 Task: Sort the products in the category "All Purpose Cleaners" by price (lowest first).
Action: Mouse moved to (679, 261)
Screenshot: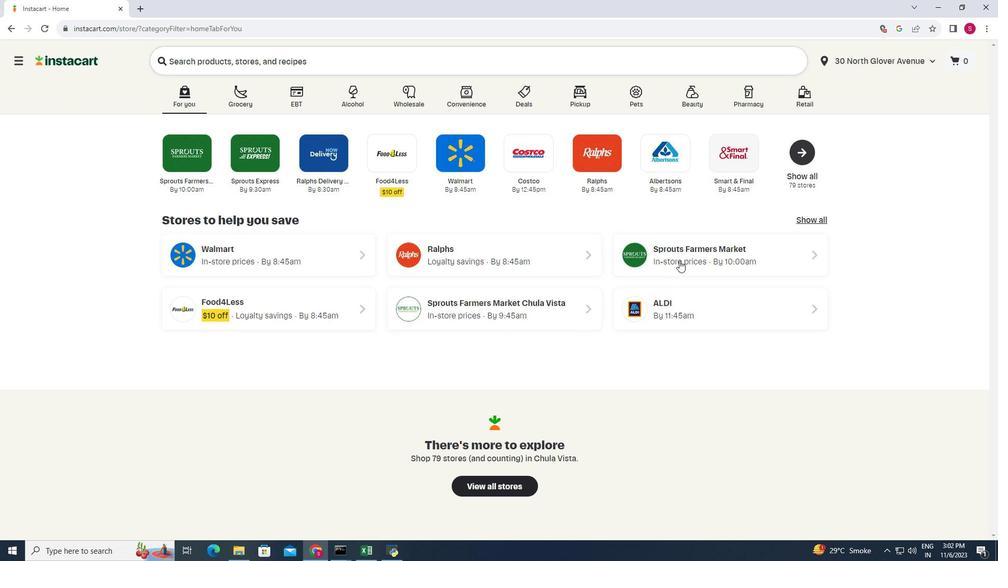 
Action: Mouse pressed left at (679, 261)
Screenshot: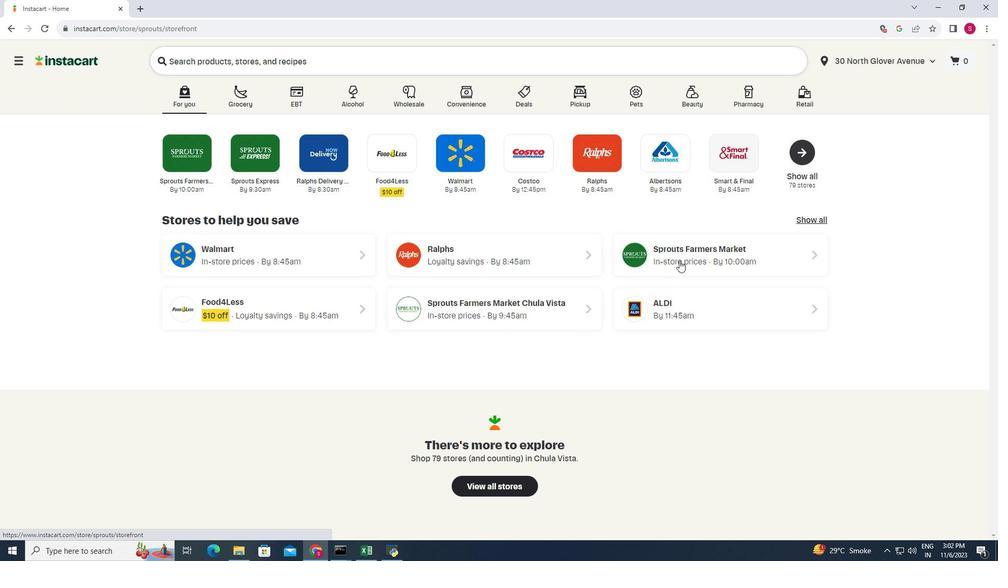 
Action: Mouse moved to (81, 333)
Screenshot: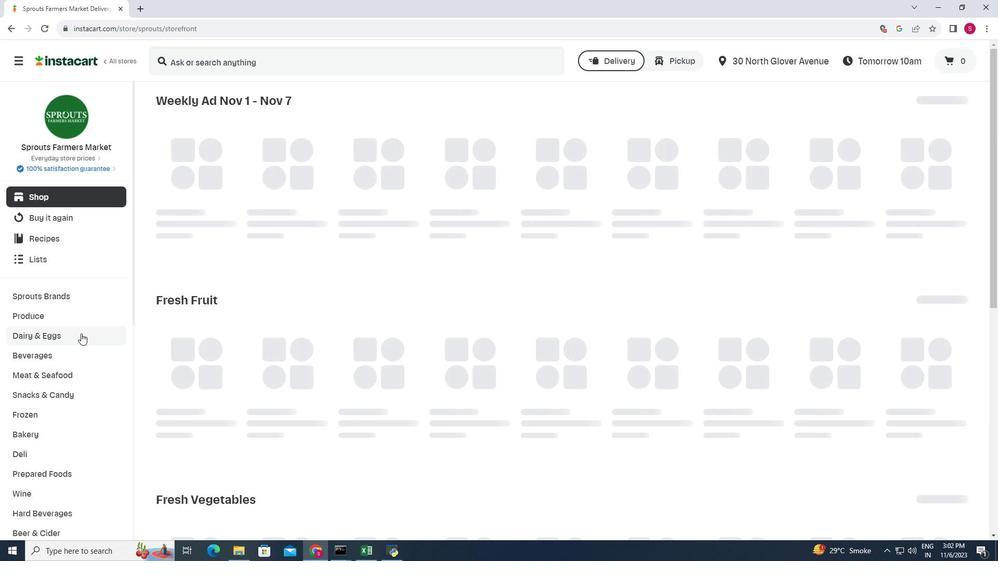 
Action: Mouse scrolled (81, 333) with delta (0, 0)
Screenshot: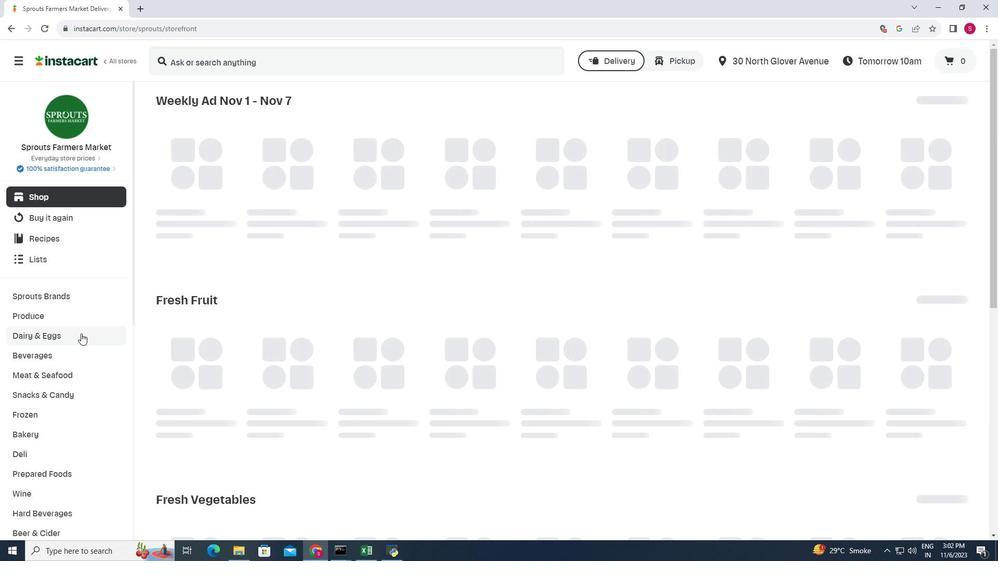 
Action: Mouse scrolled (81, 333) with delta (0, 0)
Screenshot: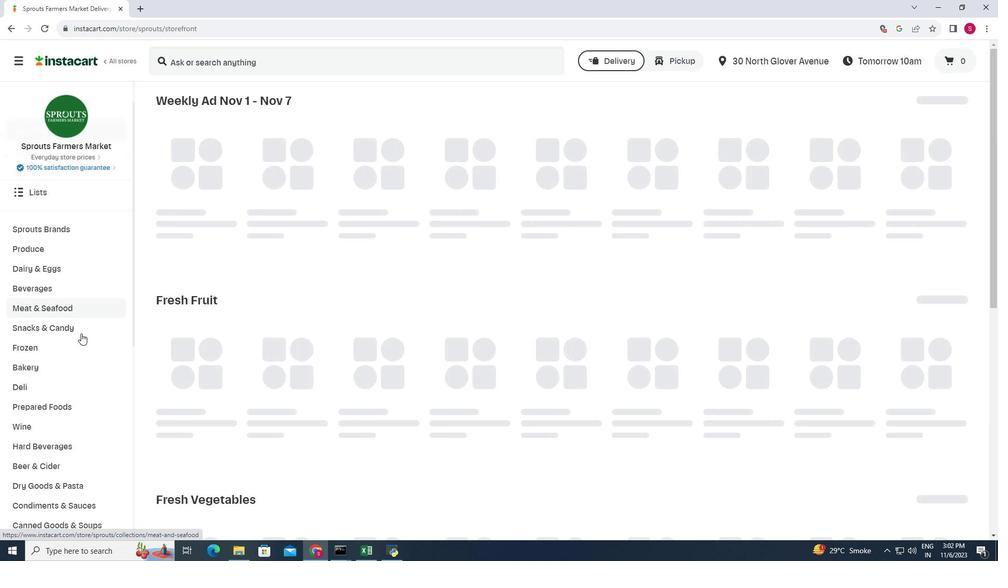 
Action: Mouse moved to (81, 333)
Screenshot: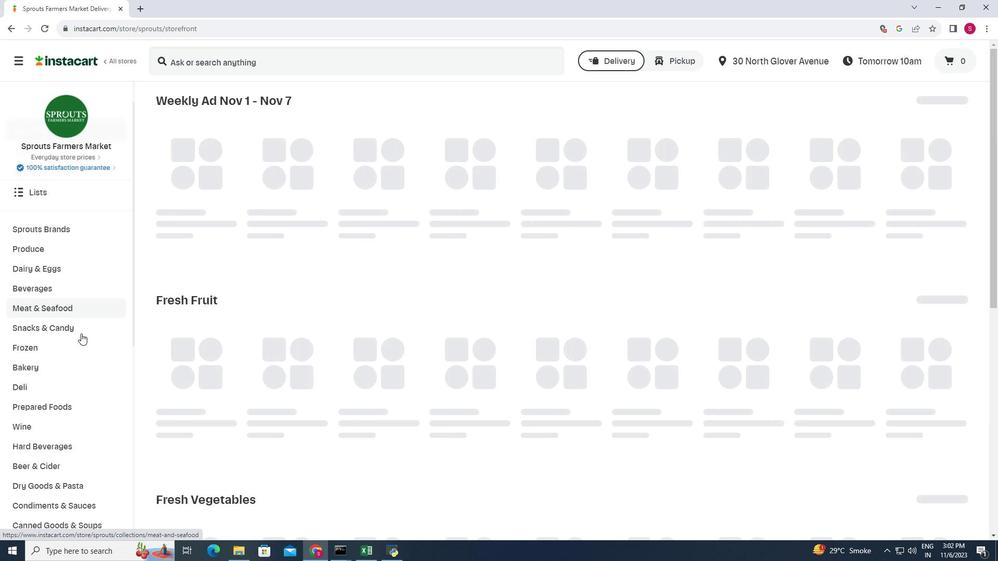 
Action: Mouse scrolled (81, 333) with delta (0, 0)
Screenshot: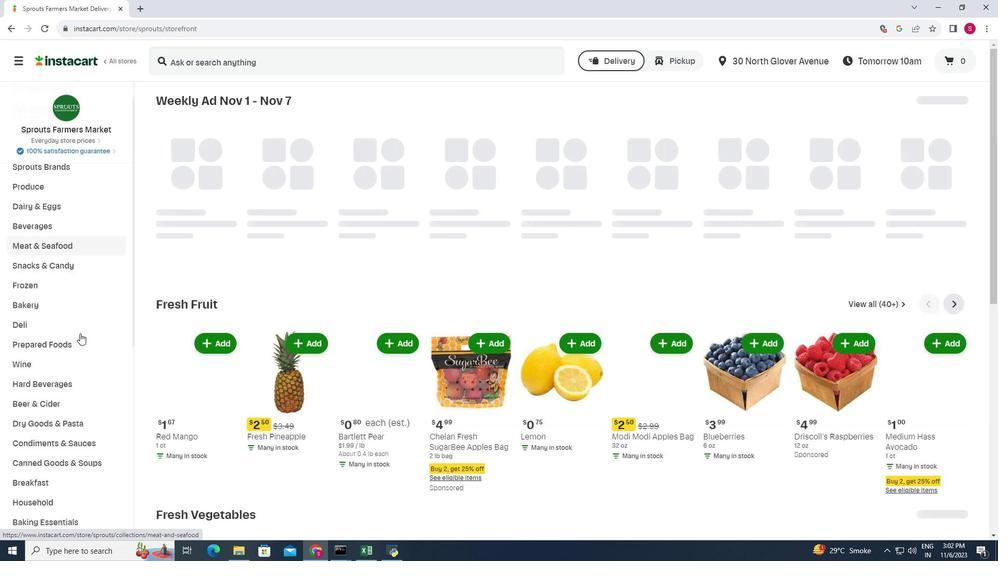 
Action: Mouse moved to (79, 333)
Screenshot: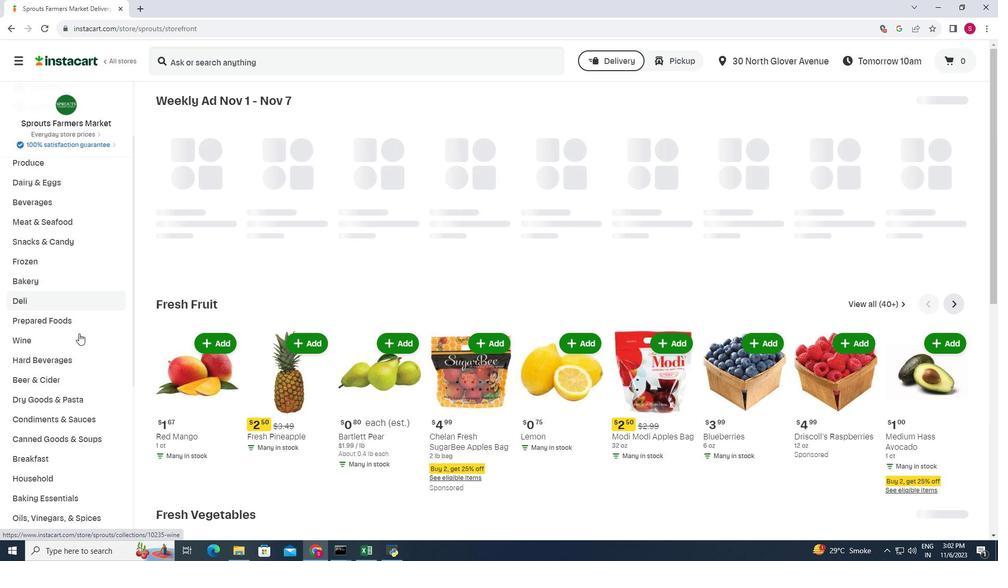 
Action: Mouse scrolled (79, 333) with delta (0, 0)
Screenshot: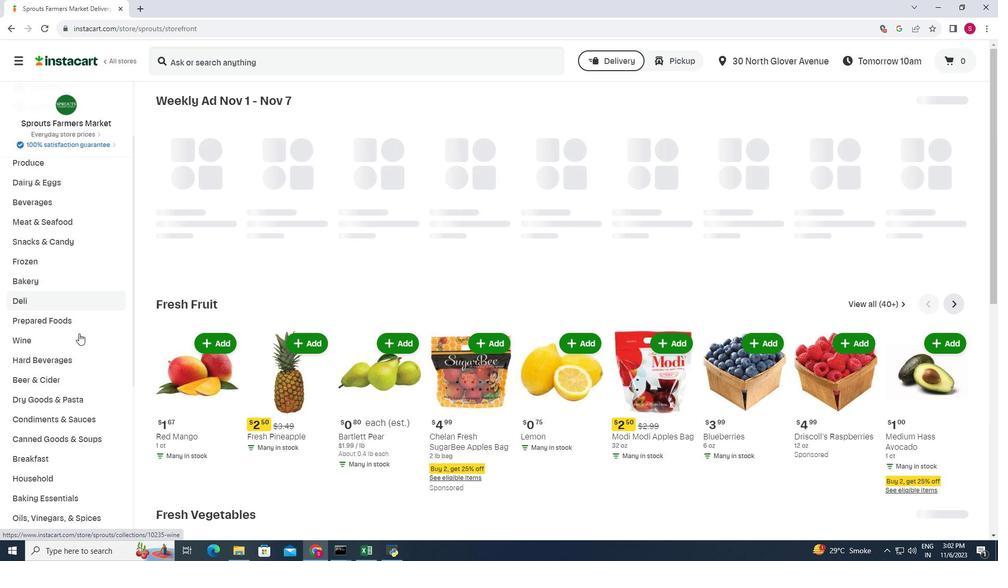 
Action: Mouse moved to (53, 423)
Screenshot: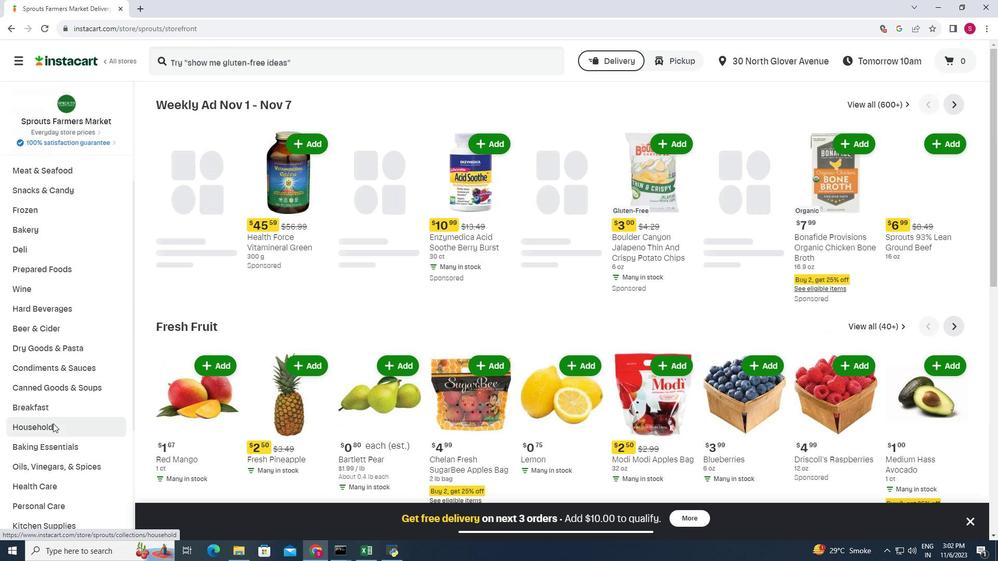
Action: Mouse pressed left at (53, 423)
Screenshot: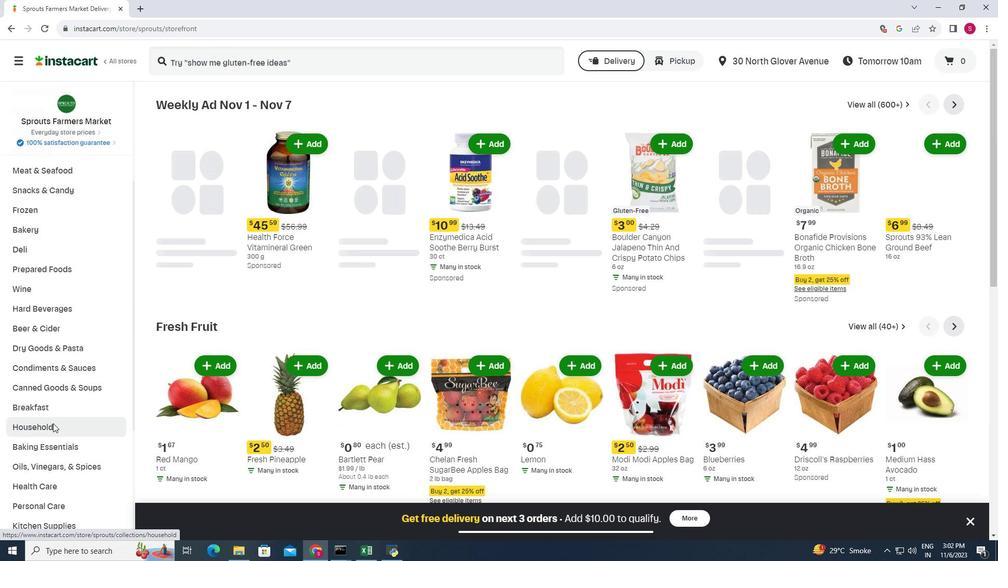 
Action: Mouse moved to (336, 135)
Screenshot: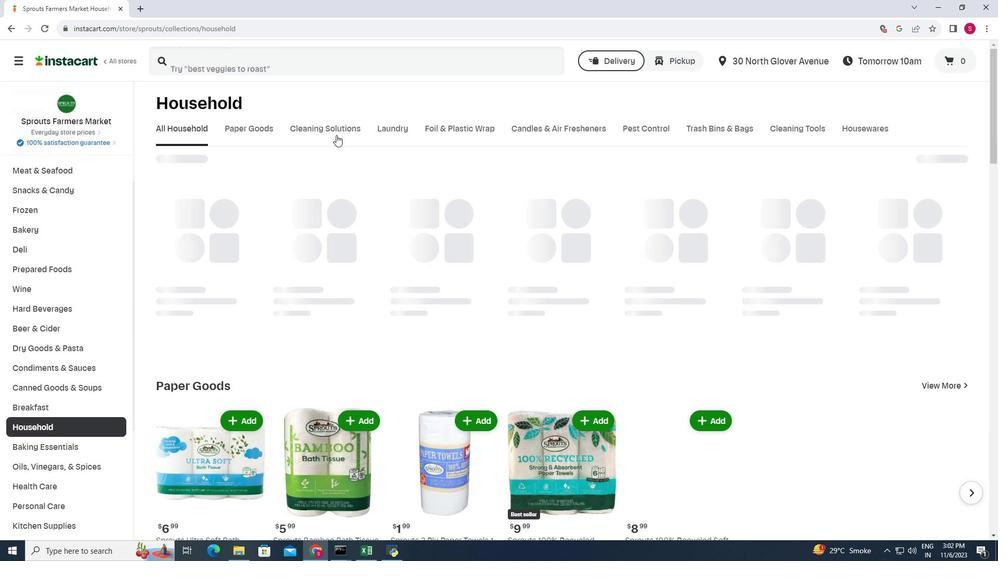
Action: Mouse pressed left at (336, 135)
Screenshot: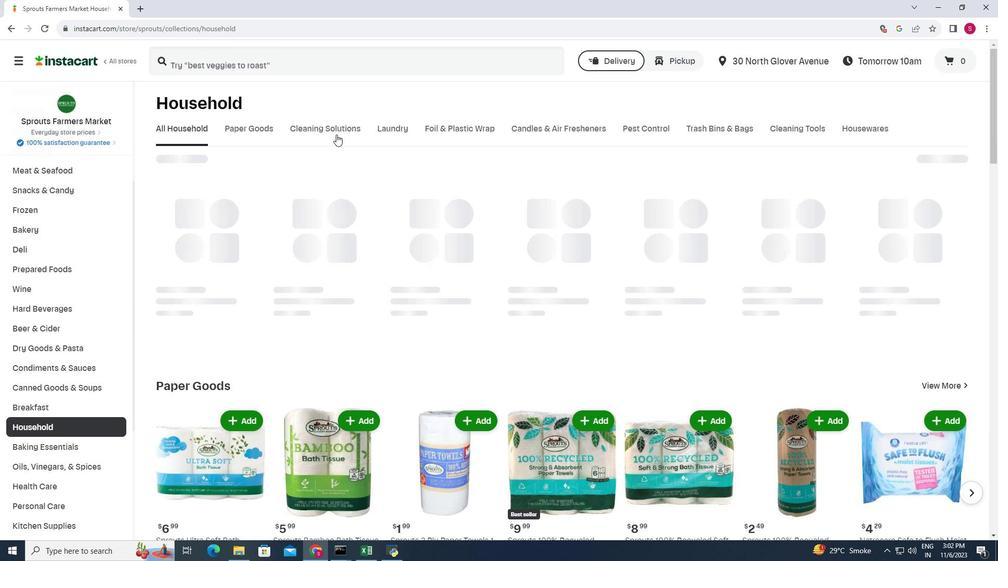
Action: Mouse moved to (433, 174)
Screenshot: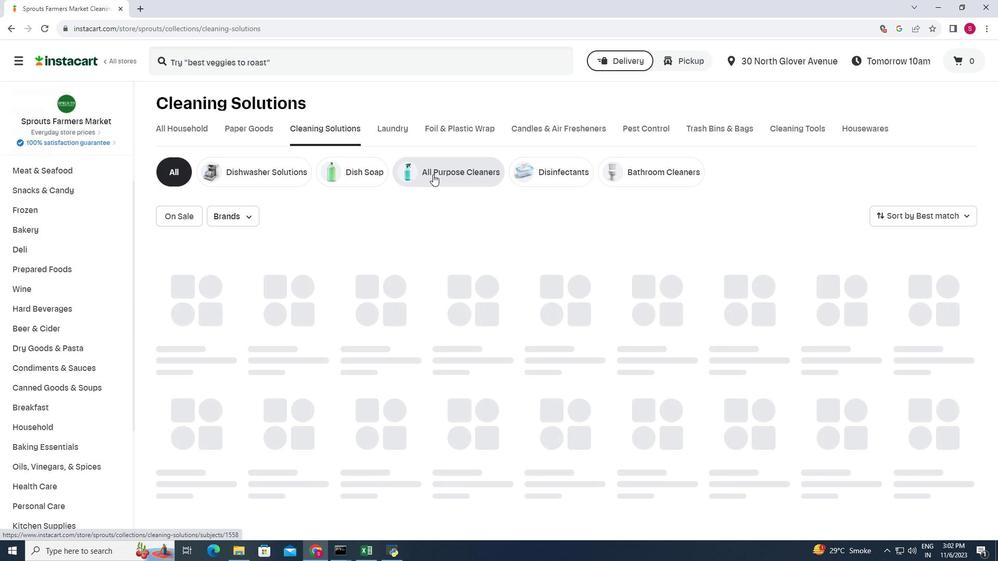 
Action: Mouse pressed left at (433, 174)
Screenshot: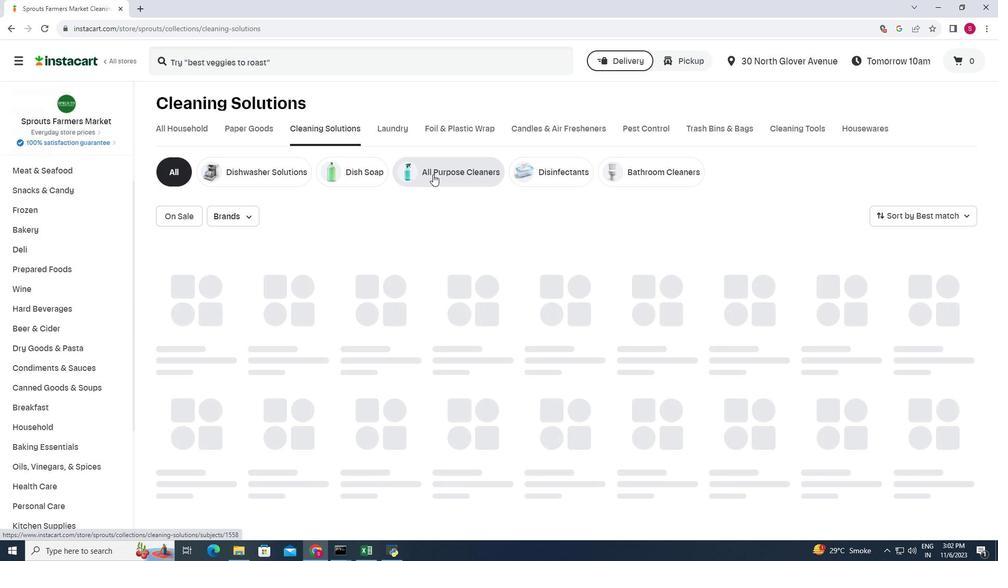 
Action: Mouse moved to (960, 216)
Screenshot: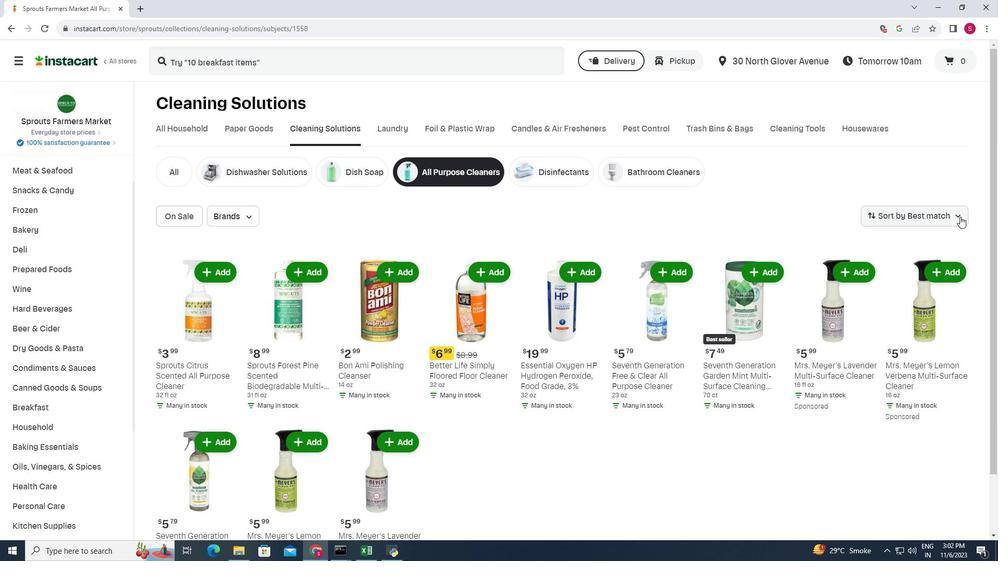 
Action: Mouse pressed left at (960, 216)
Screenshot: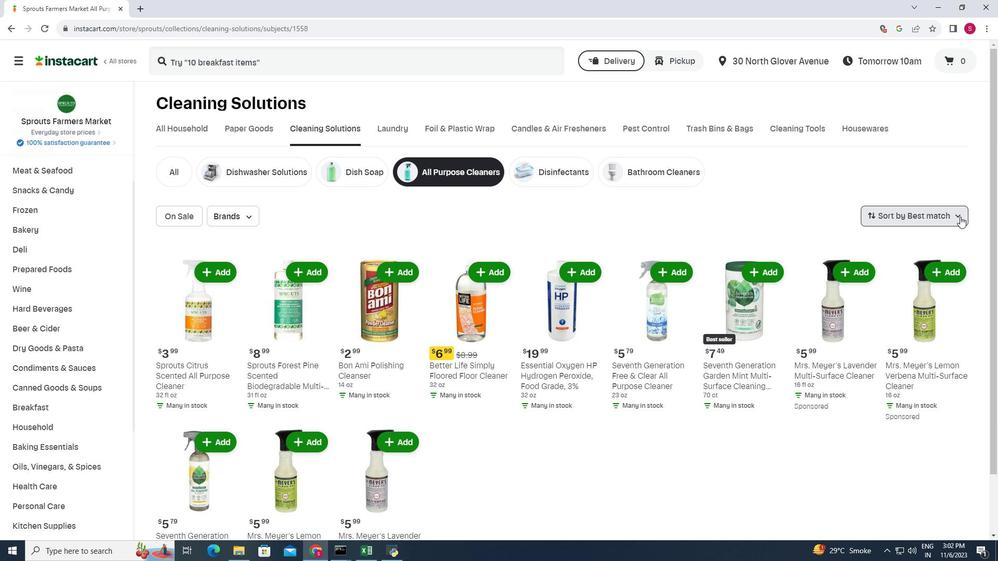 
Action: Mouse moved to (952, 261)
Screenshot: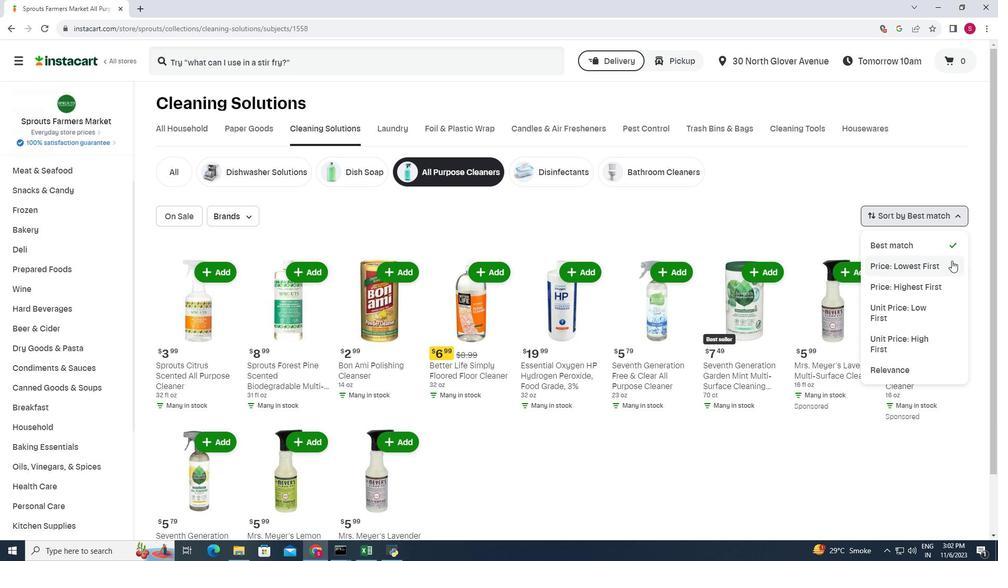 
Action: Mouse pressed left at (952, 261)
Screenshot: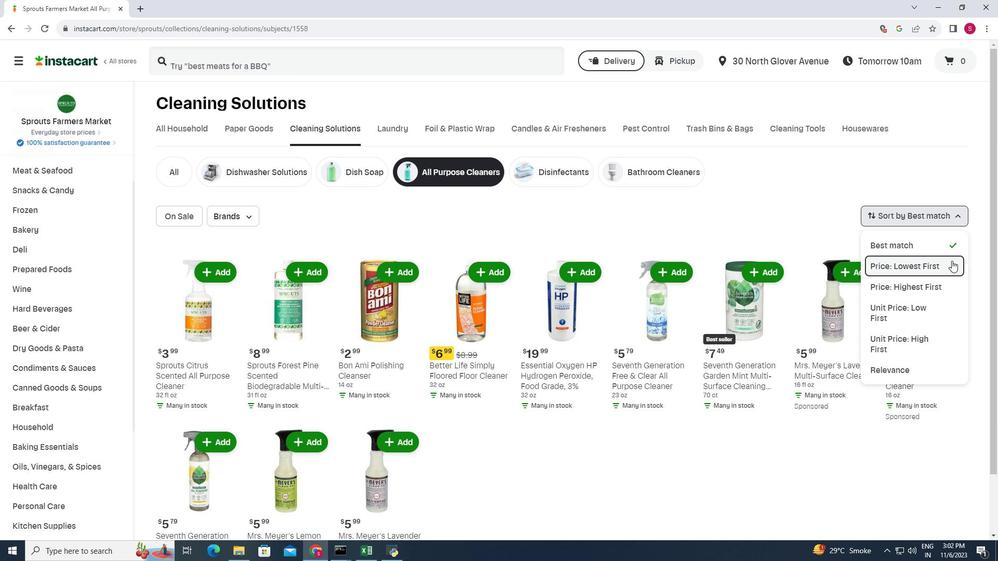 
Action: Mouse moved to (485, 229)
Screenshot: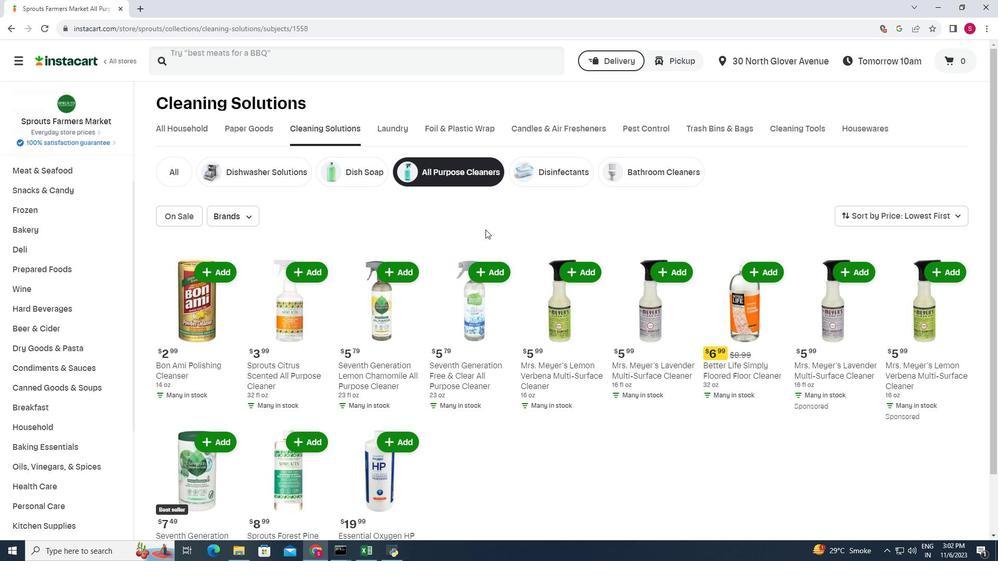 
Action: Mouse scrolled (485, 229) with delta (0, 0)
Screenshot: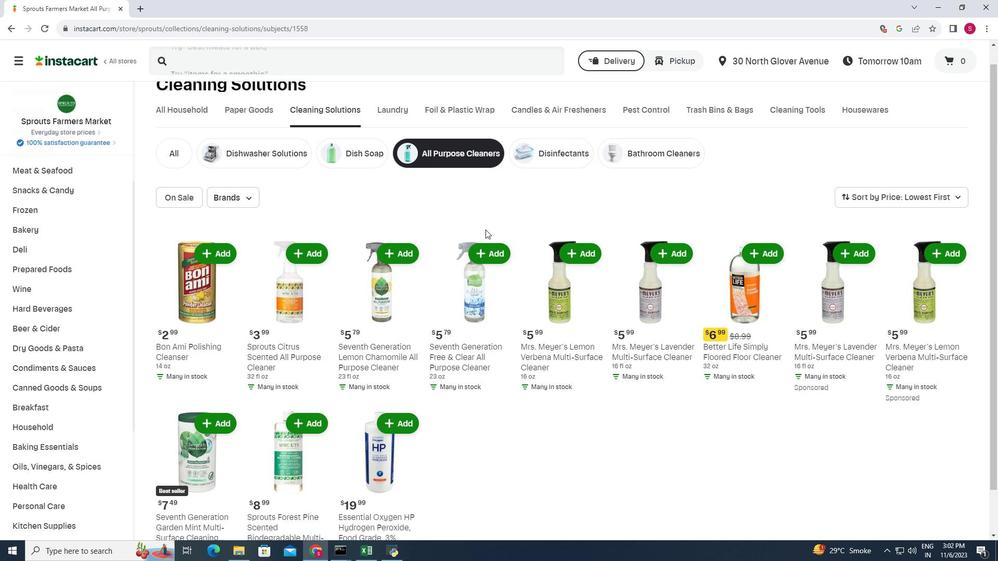
Action: Mouse scrolled (485, 229) with delta (0, 0)
Screenshot: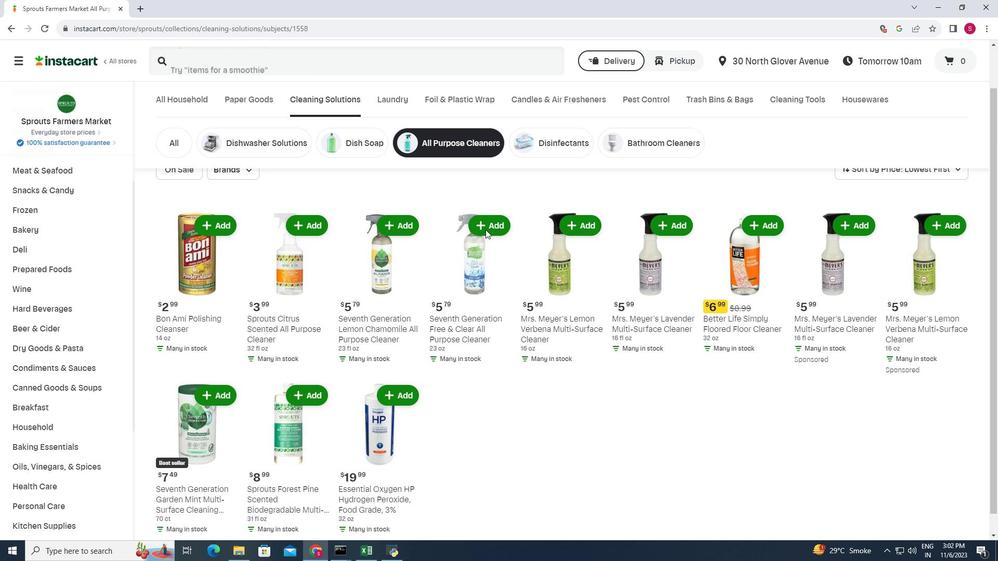 
Action: Mouse scrolled (485, 229) with delta (0, 0)
Screenshot: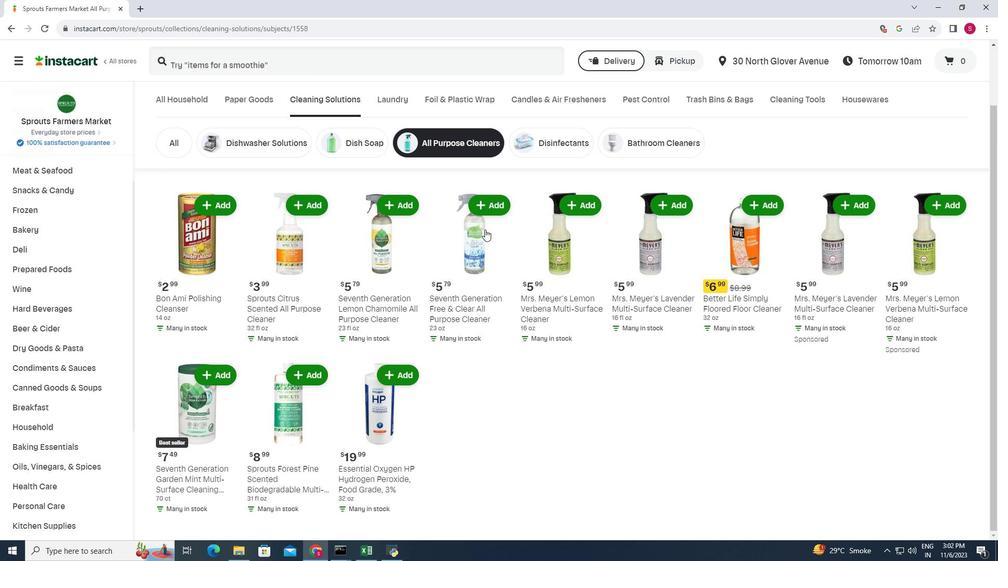 
Action: Mouse moved to (485, 229)
Screenshot: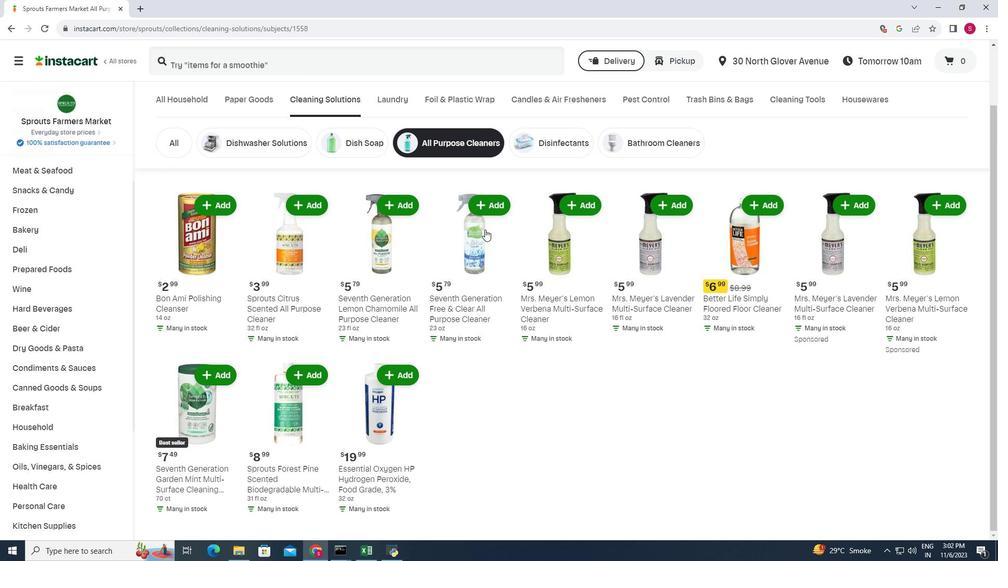 
Action: Mouse scrolled (485, 229) with delta (0, 0)
Screenshot: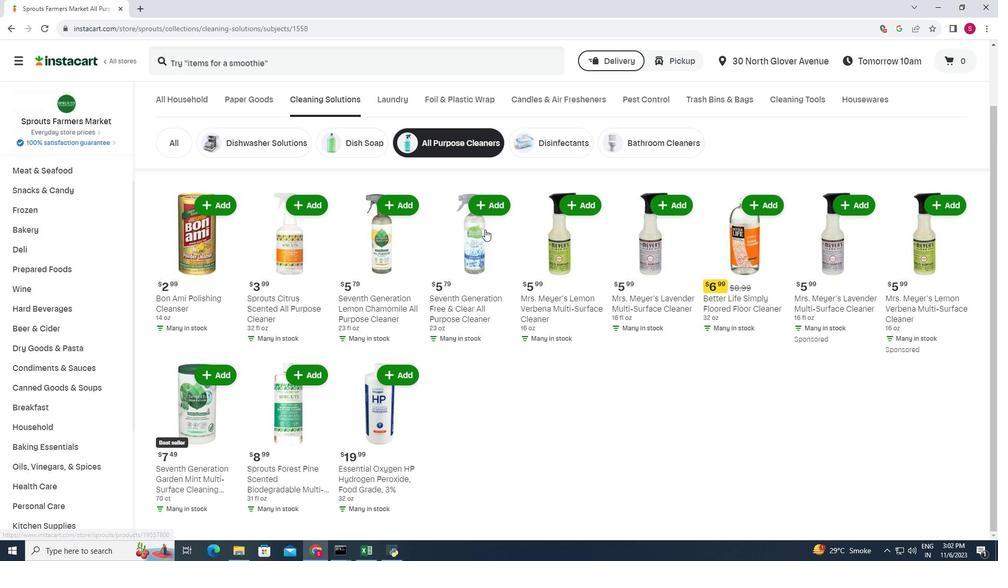 
Action: Mouse scrolled (485, 229) with delta (0, 0)
Screenshot: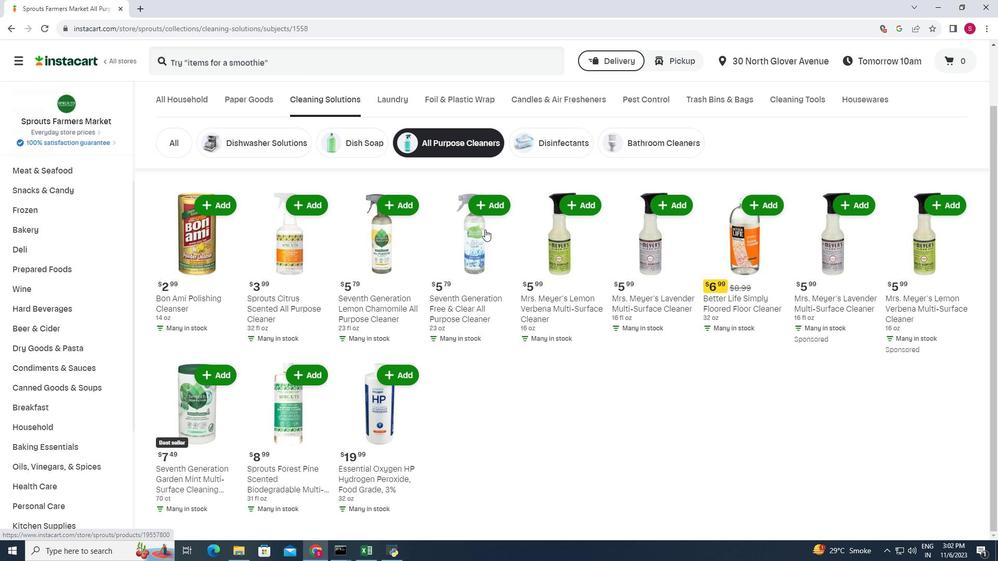 
Action: Mouse moved to (491, 227)
Screenshot: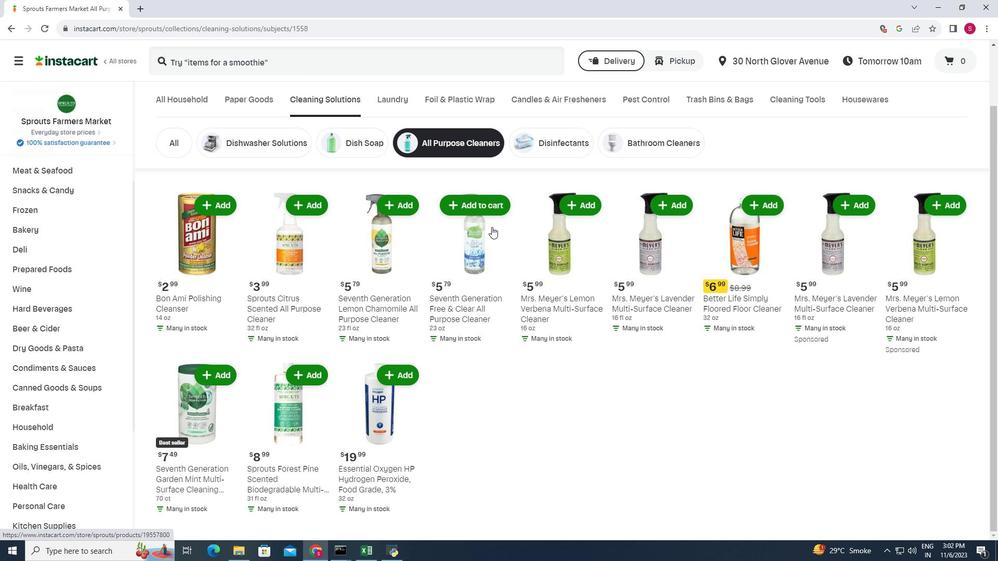
